 Task: Open a blank sheet, save the file as Nativeamericanheritage.odt and add heading 'Native American Heritage',with the parapraph 'Native American cultures and traditions are an integral part of US history. Recognizing and celebrating their contributions is essential. Native American tribes possess diverse languages, customs, and spiritual practices that have enriched the cultural fabric of the United States.'Apply Font Style Playfair Display And font size 14. Apply font style in  Heading 'Georgia' and font size 24 Change heading alignment to  Center and paragraph alignment to  Left
Action: Mouse moved to (277, 115)
Screenshot: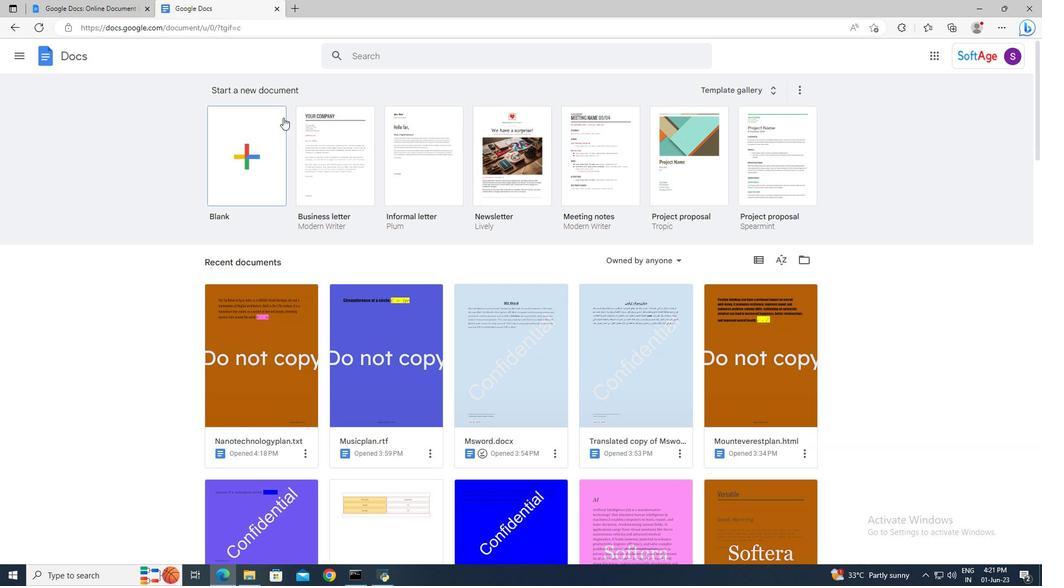 
Action: Mouse pressed left at (277, 115)
Screenshot: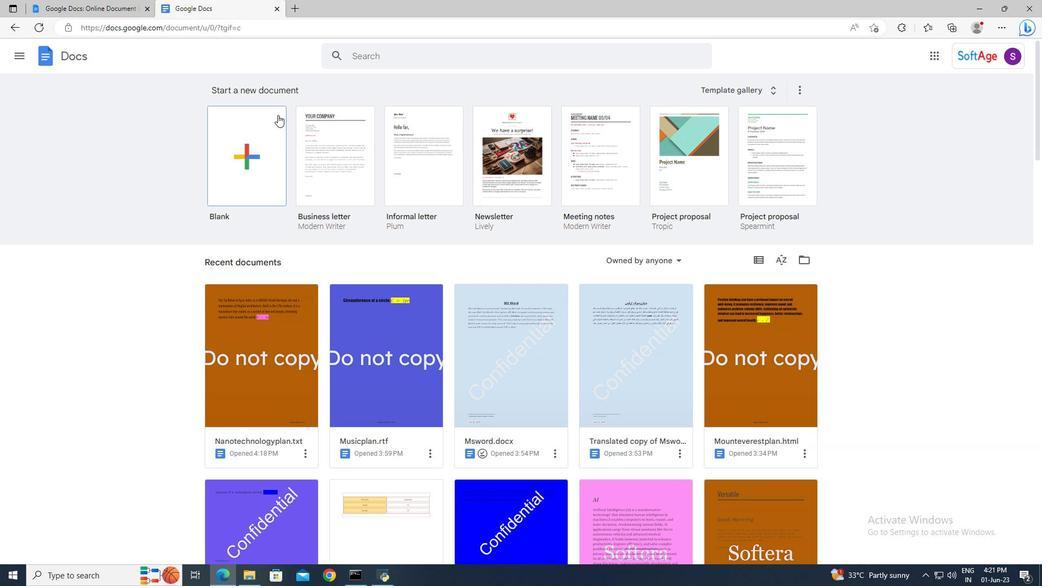 
Action: Mouse moved to (109, 52)
Screenshot: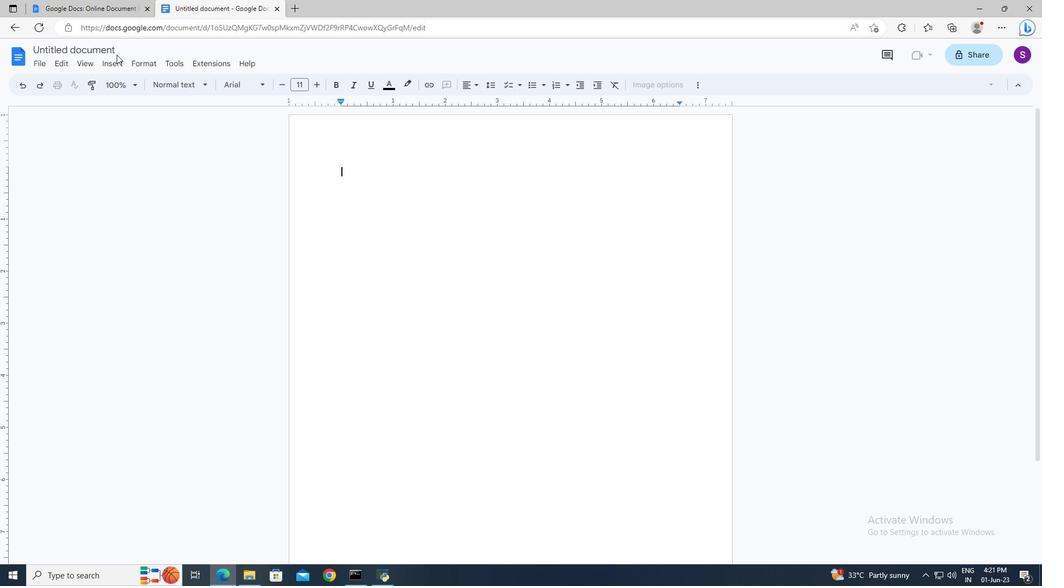 
Action: Mouse pressed left at (109, 52)
Screenshot: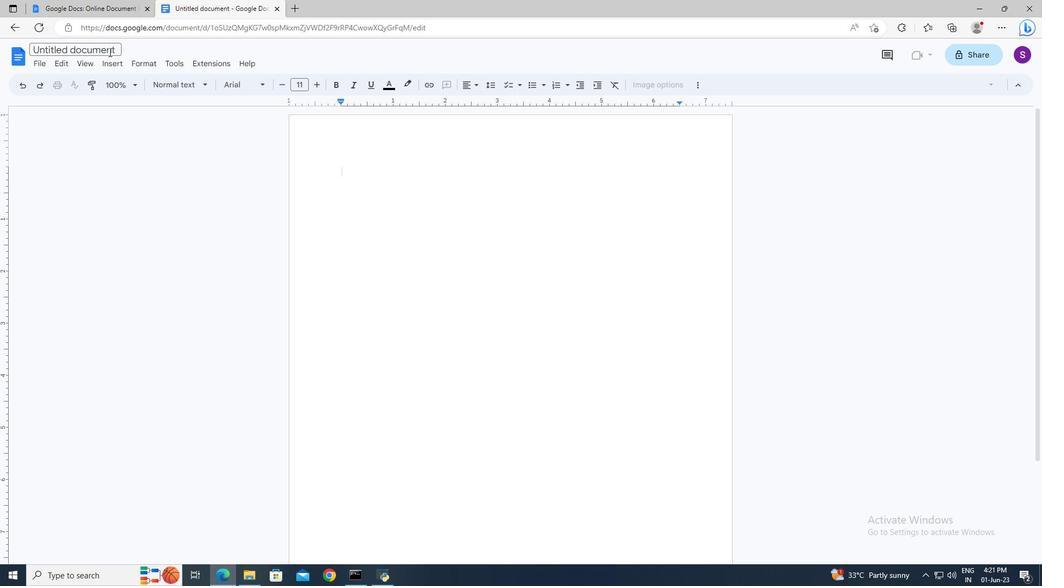 
Action: Key pressed <Key.delete><Key.shift>Nativeamericanheritage.odt<Key.enter>
Screenshot: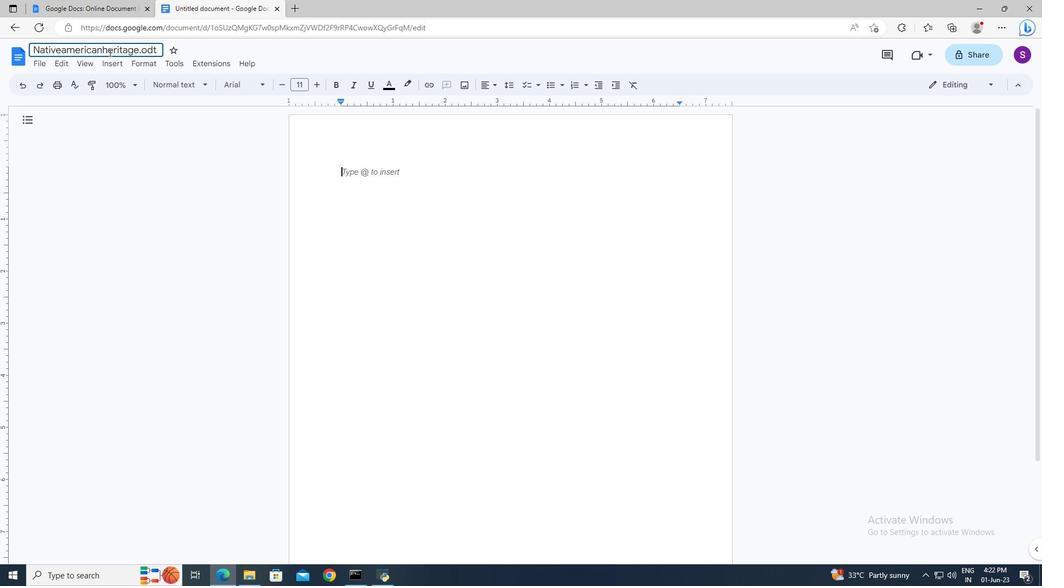 
Action: Mouse moved to (150, 89)
Screenshot: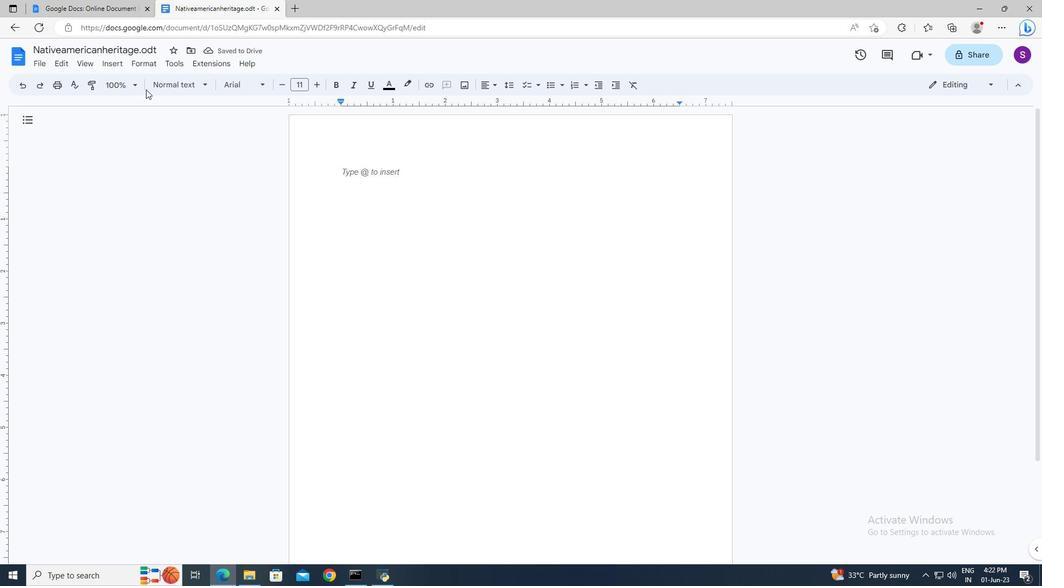 
Action: Mouse pressed left at (150, 89)
Screenshot: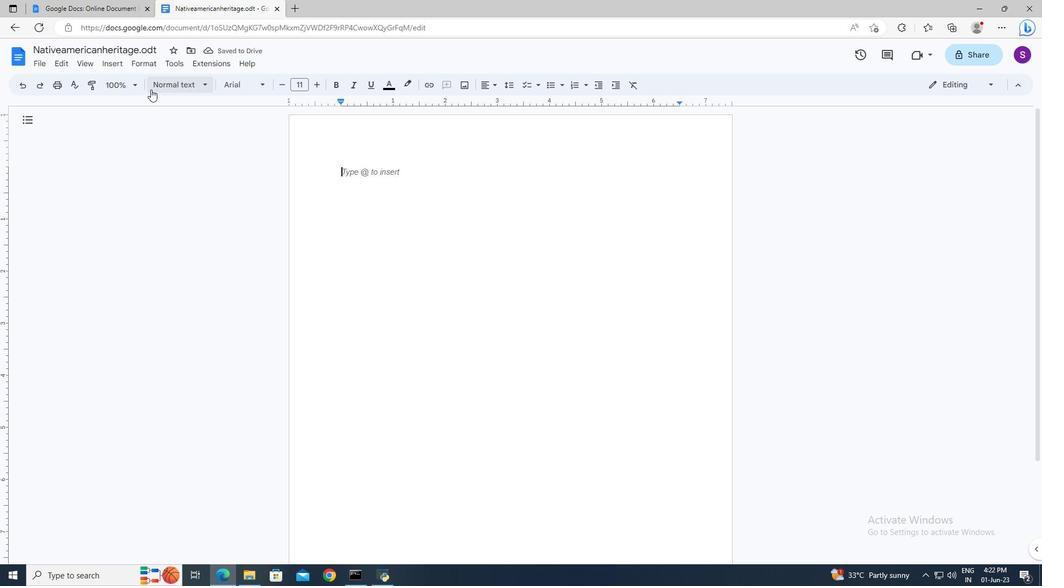 
Action: Mouse moved to (173, 221)
Screenshot: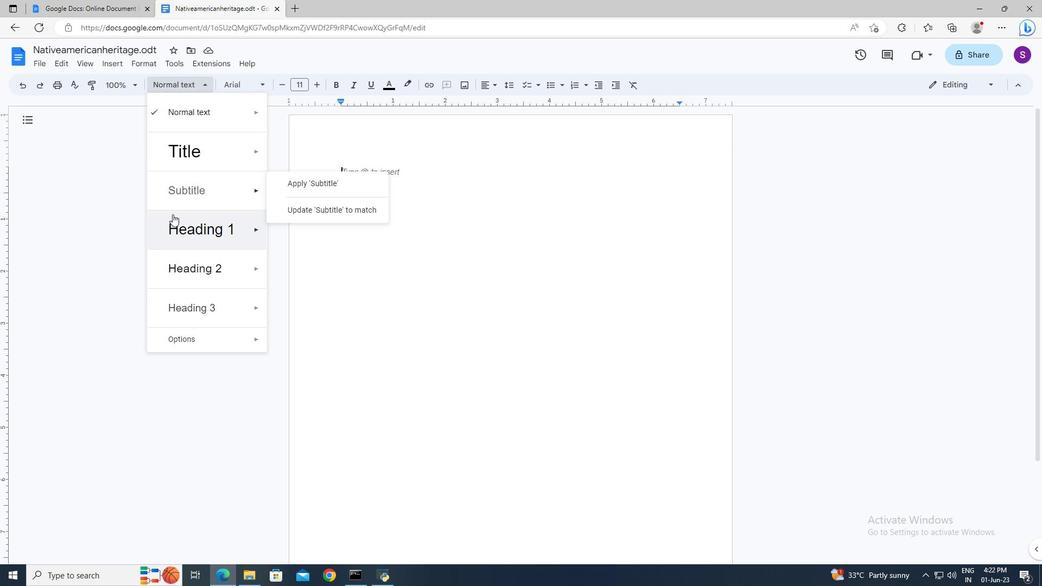
Action: Mouse pressed left at (173, 221)
Screenshot: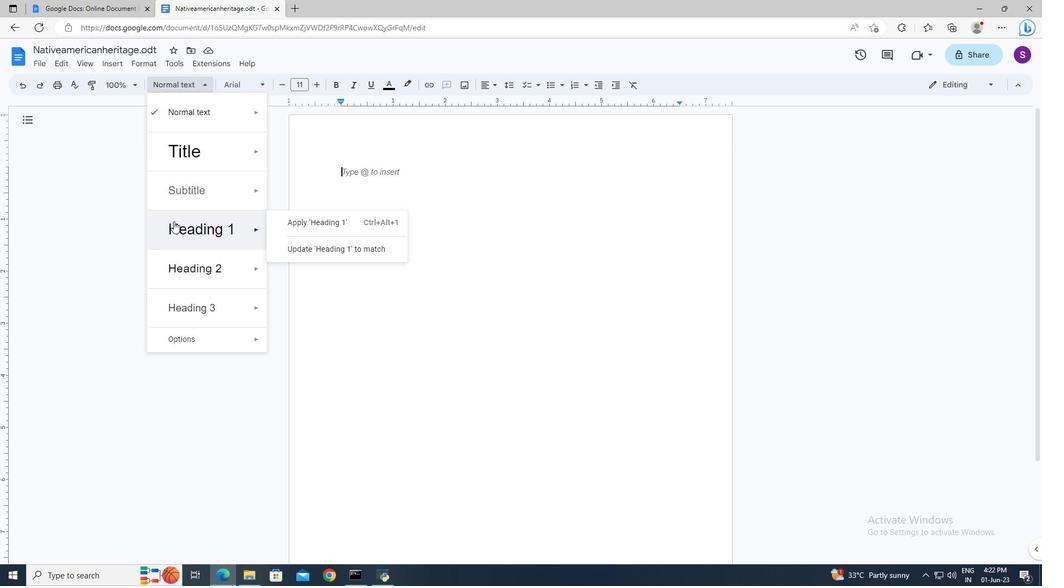 
Action: Key pressed <Key.shift>Native<Key.space><Key.shift>American<Key.space><Key.shift>Heritage<Key.enter><Key.shift>Native<Key.space><Key.shift>American<Key.space>cultures<Key.space>and<Key.space>traditions<Key.space>are<Key.space>an<Key.space>integral<Key.space>part<Key.space>of<Key.space><Key.shift>US<Key.space>history.<Key.space><Key.shift>Recognizing<Key.space>and<Key.space>celebrating<Key.space>their<Key.space>conr<Key.backspace>tributions<Key.space>is<Key.space>essential.<Key.space><Key.shift>Native<Key.space><Key.shift>American<Key.space>tribes<Key.space>possess<Key.space>diverse<Key.space>languages,<Key.space>customs,<Key.space>and<Key.space>spiritual<Key.space>practices<Key.space>that<Key.space>have<Key.space>enriched<Key.space>the<Key.space>cultural<Key.space>fabric<Key.space>of<Key.space>the<Key.space><Key.shift>United<Key.space><Key.shift_r>States.<Key.shift><Key.up>
Screenshot: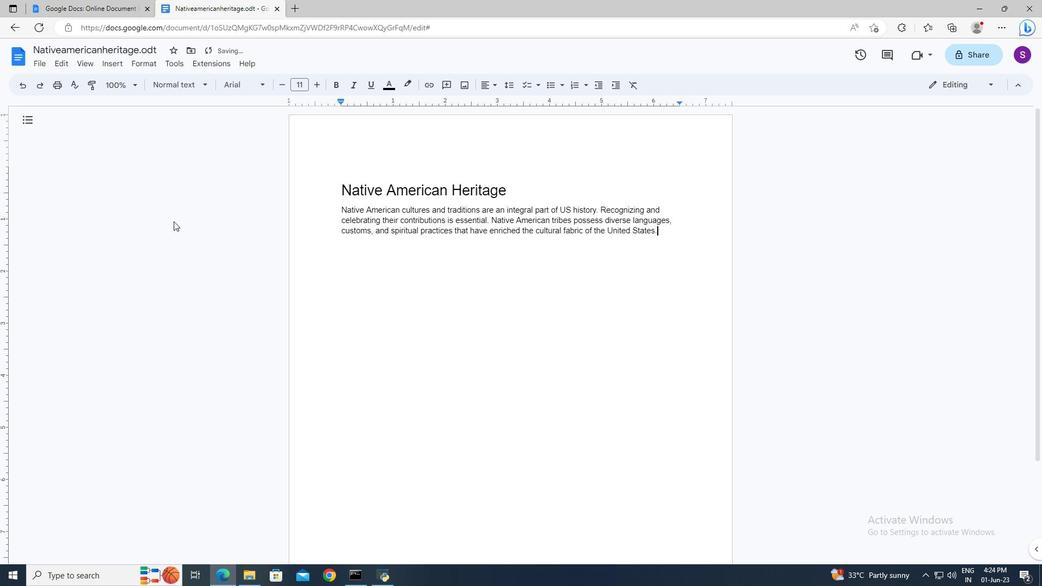 
Action: Mouse moved to (235, 90)
Screenshot: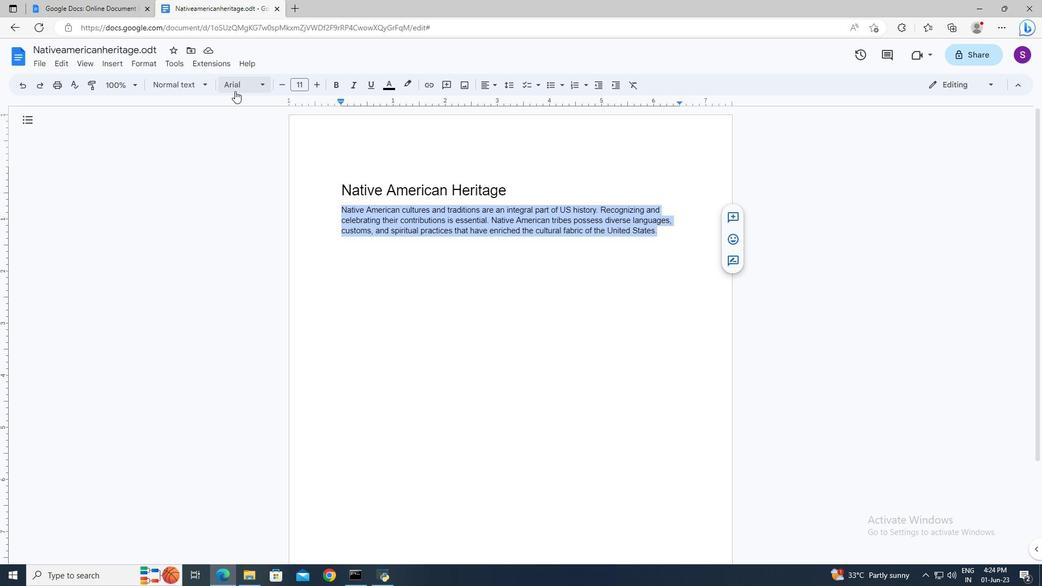 
Action: Mouse pressed left at (235, 90)
Screenshot: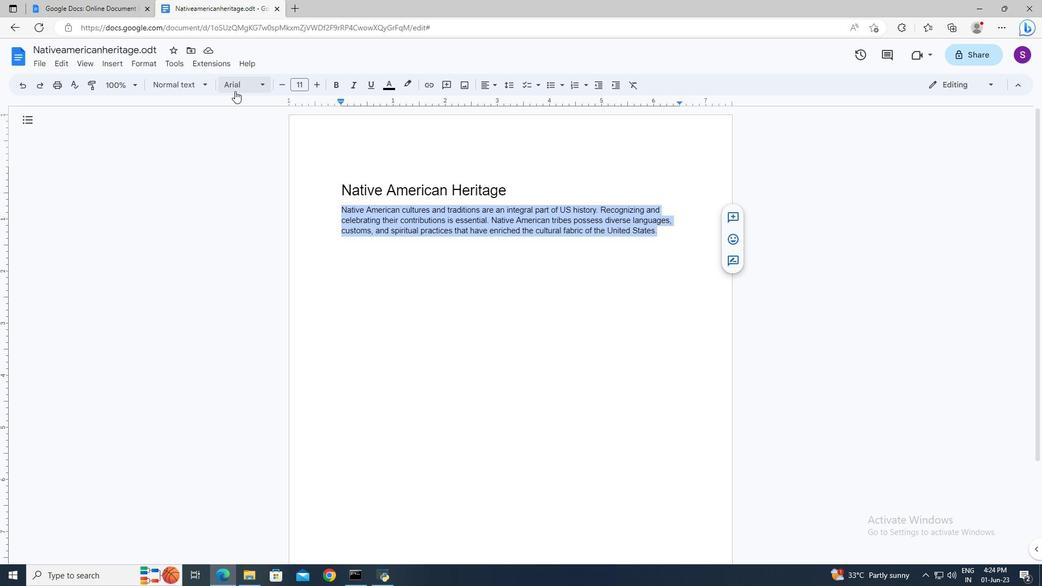 
Action: Mouse moved to (277, 467)
Screenshot: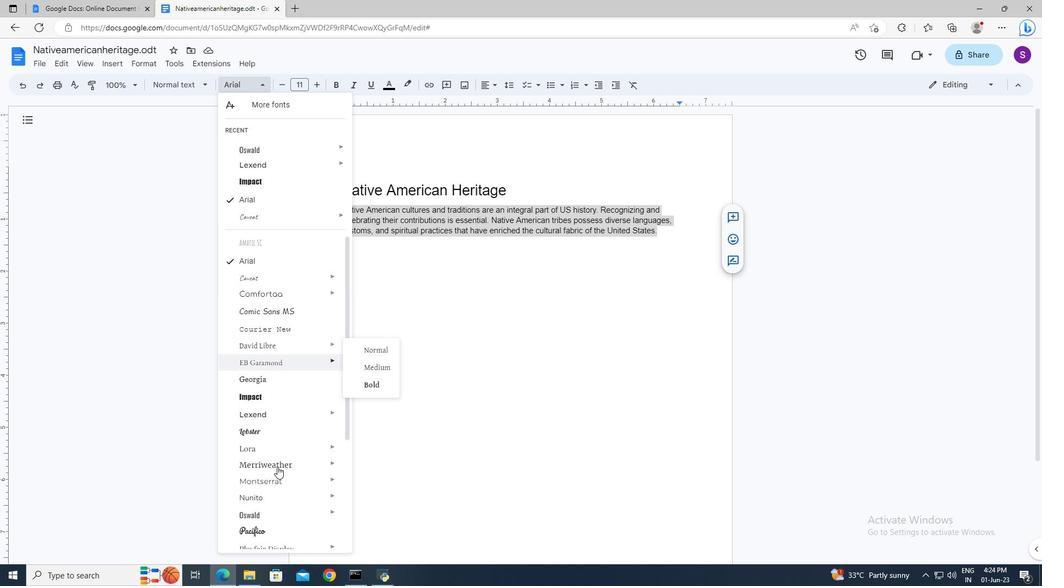 
Action: Mouse scrolled (277, 467) with delta (0, 0)
Screenshot: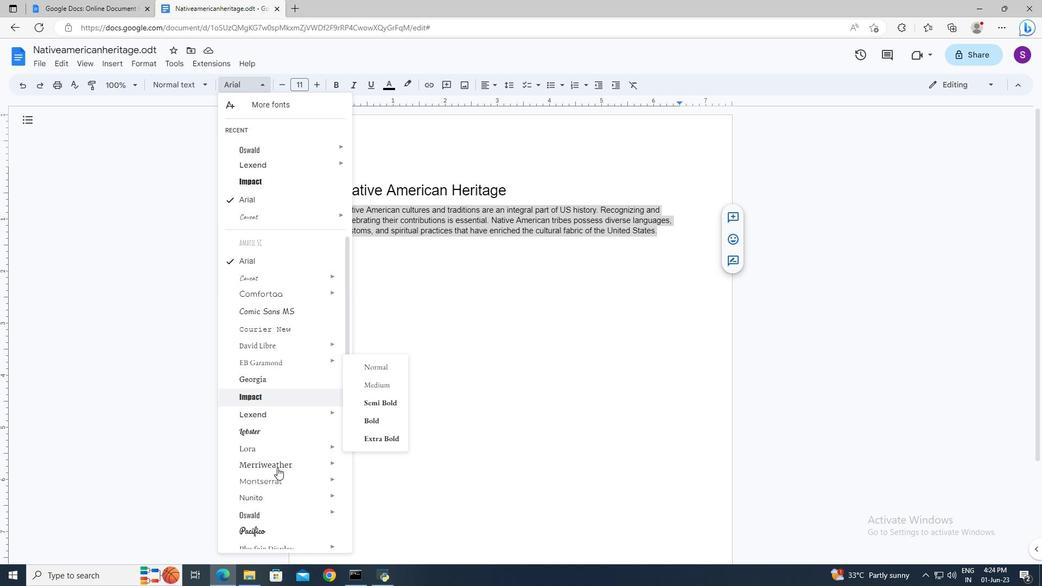 
Action: Mouse scrolled (277, 467) with delta (0, 0)
Screenshot: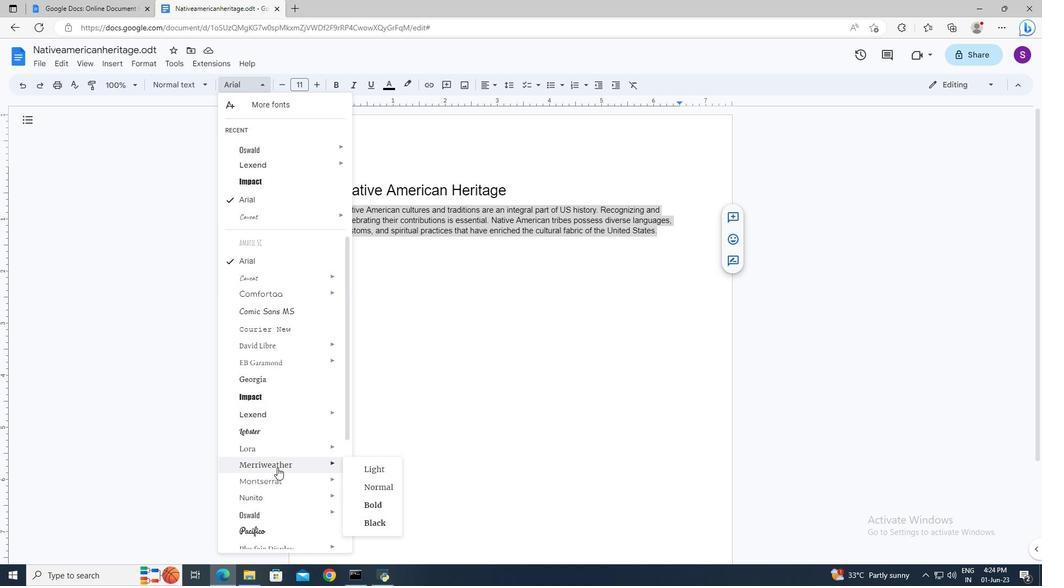 
Action: Mouse scrolled (277, 467) with delta (0, 0)
Screenshot: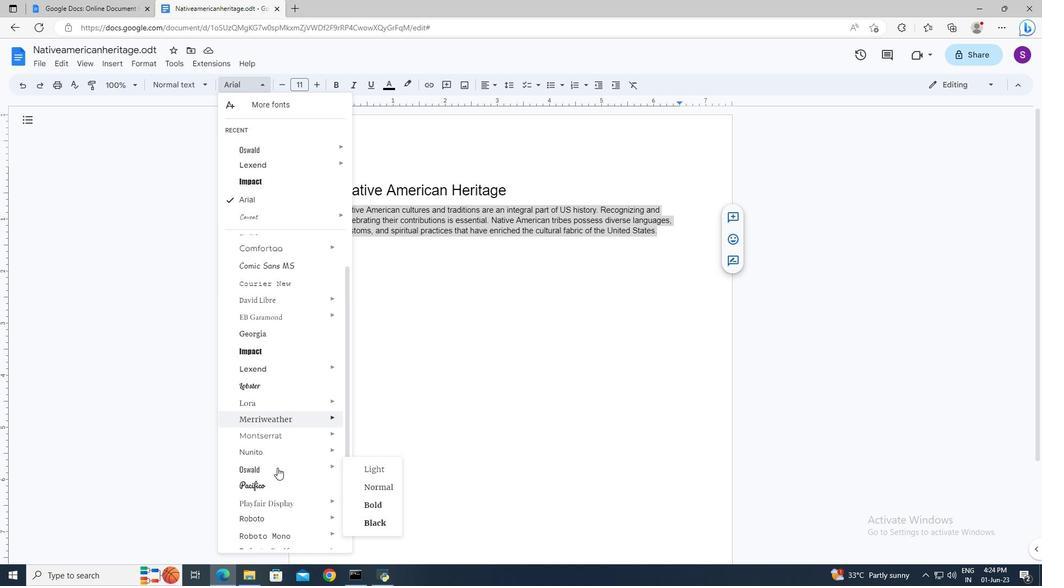 
Action: Mouse moved to (280, 458)
Screenshot: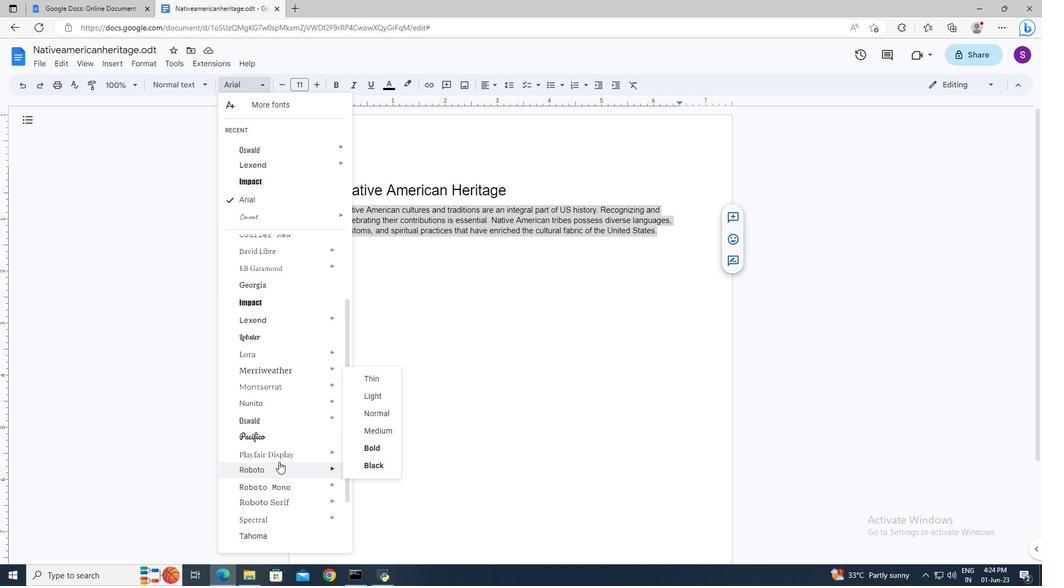 
Action: Mouse pressed left at (280, 458)
Screenshot: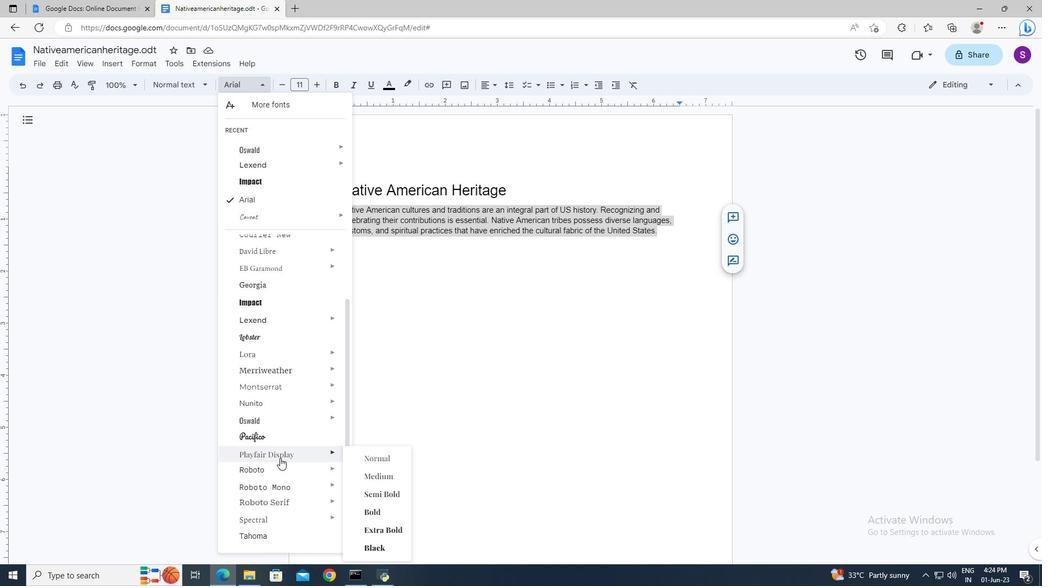 
Action: Mouse moved to (301, 89)
Screenshot: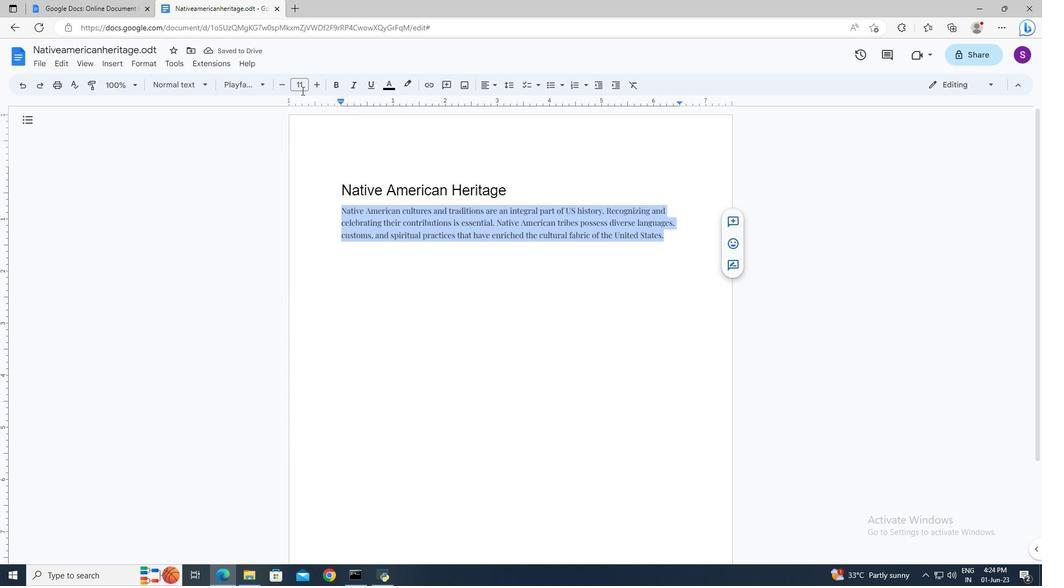 
Action: Mouse pressed left at (301, 89)
Screenshot: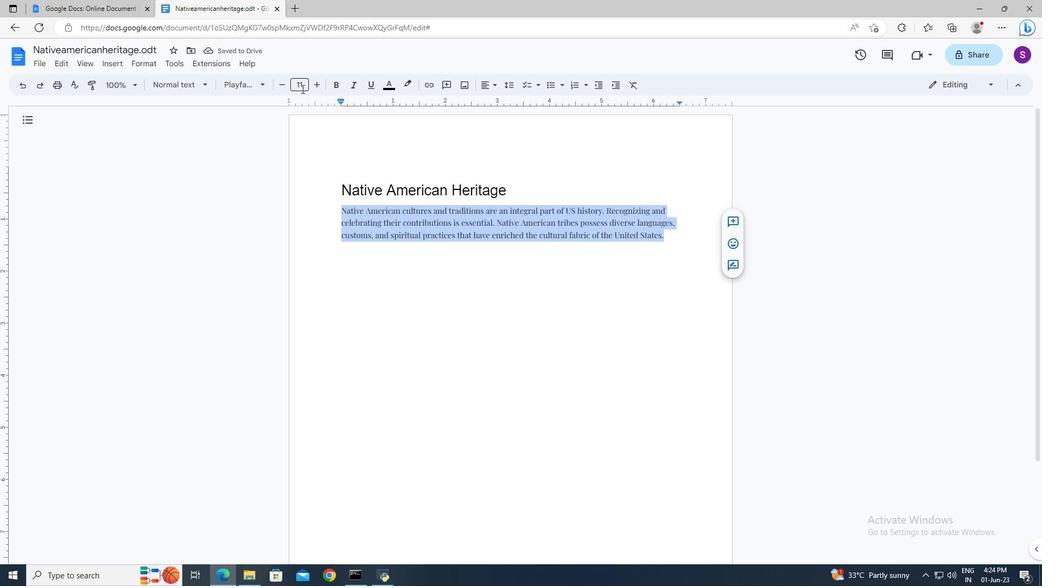 
Action: Key pressed 14<Key.enter>
Screenshot: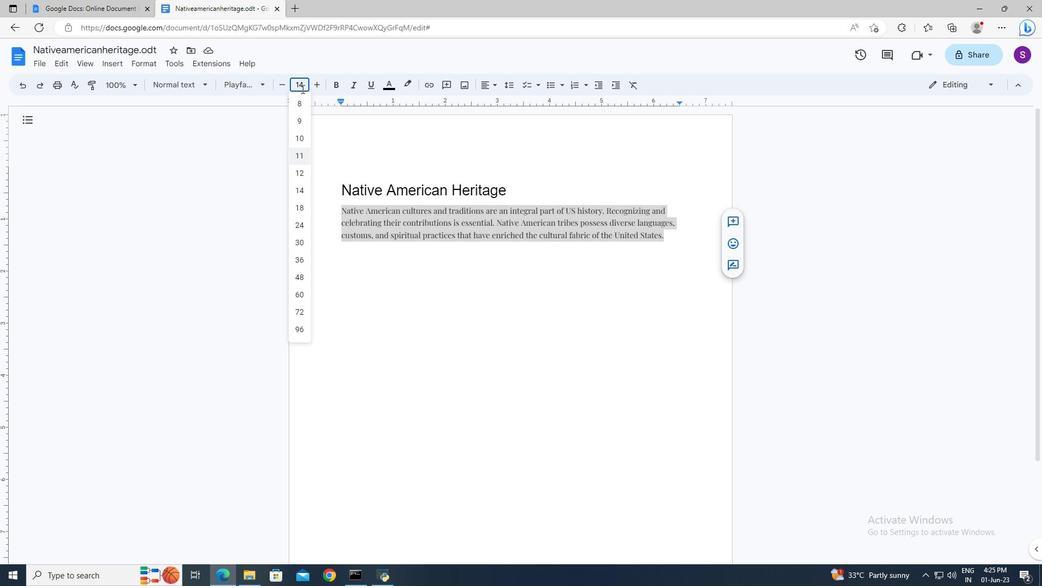 
Action: Mouse moved to (340, 188)
Screenshot: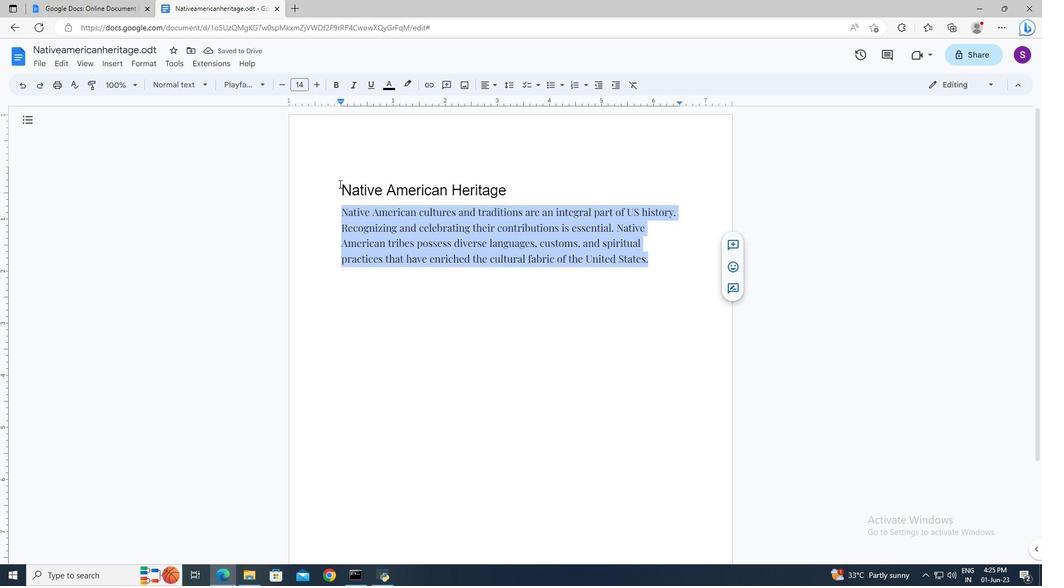 
Action: Mouse pressed left at (340, 188)
Screenshot: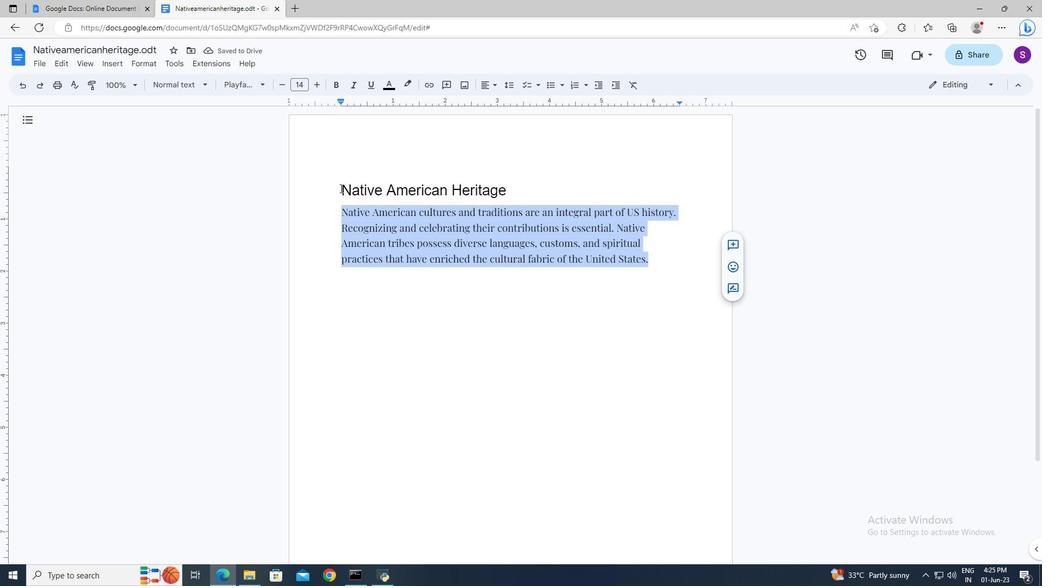 
Action: Key pressed <Key.shift><Key.down><Key.left>
Screenshot: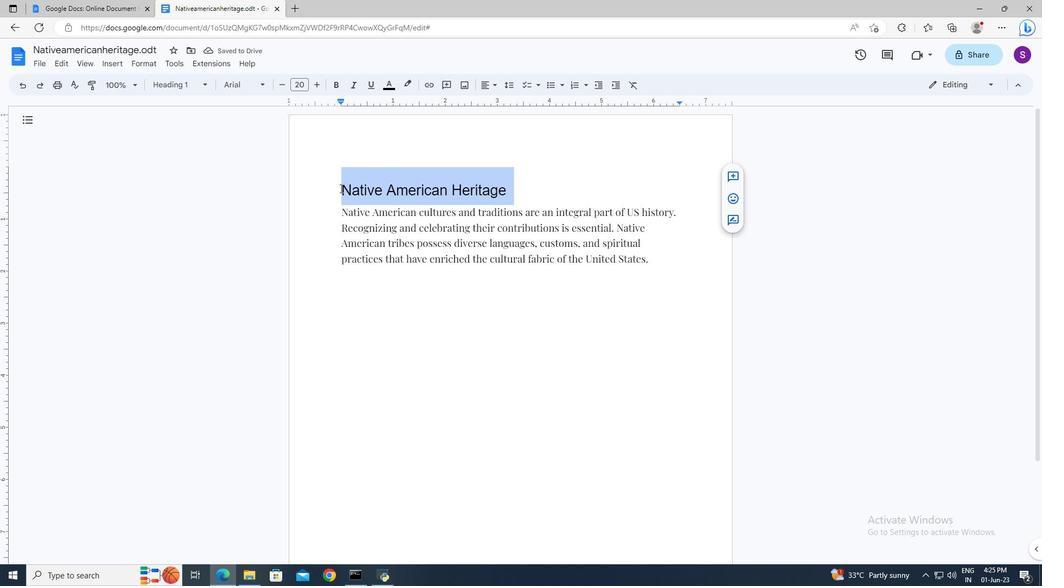 
Action: Mouse moved to (264, 89)
Screenshot: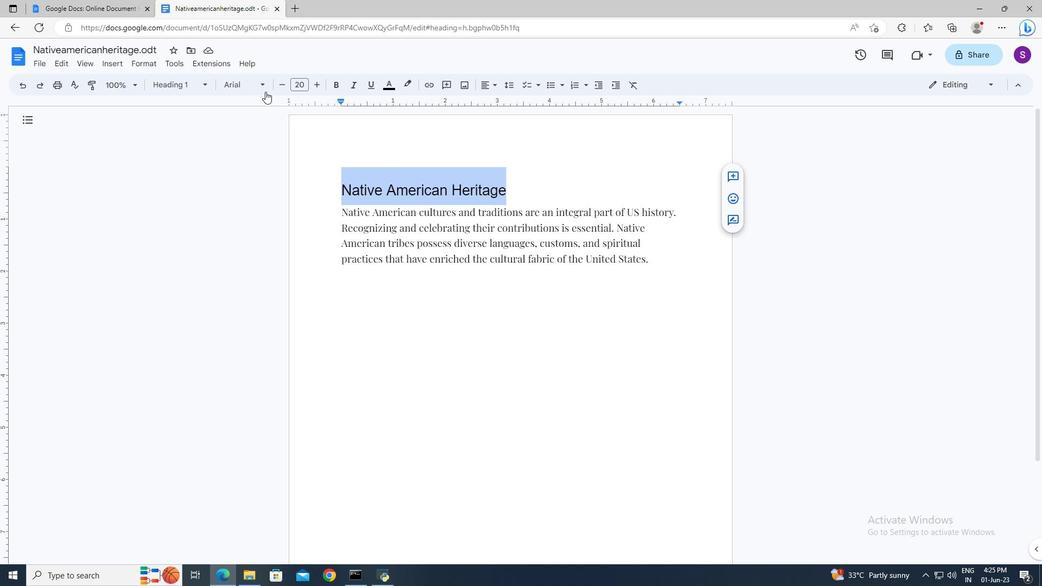 
Action: Mouse pressed left at (264, 89)
Screenshot: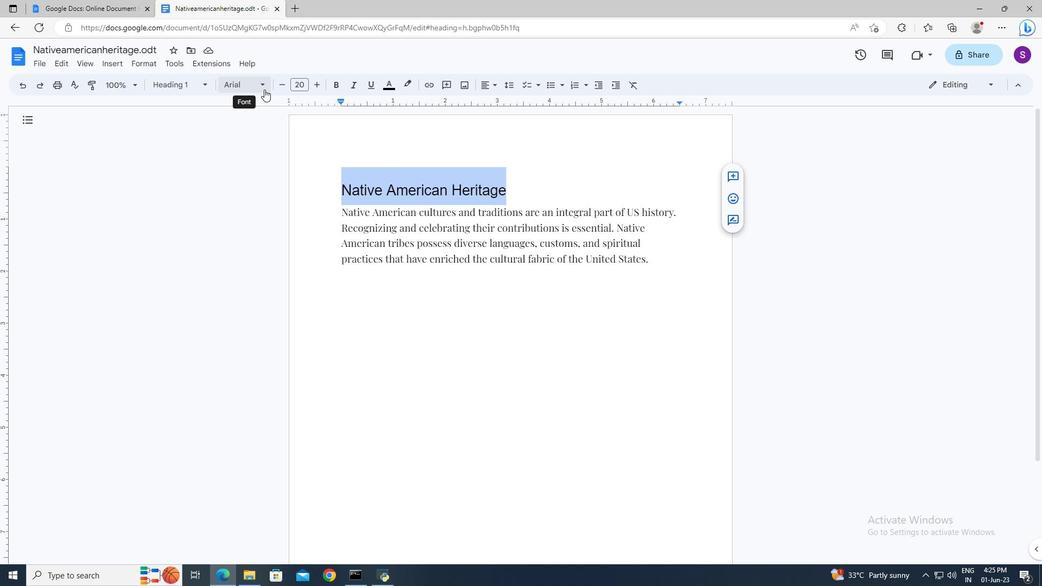 
Action: Mouse moved to (262, 374)
Screenshot: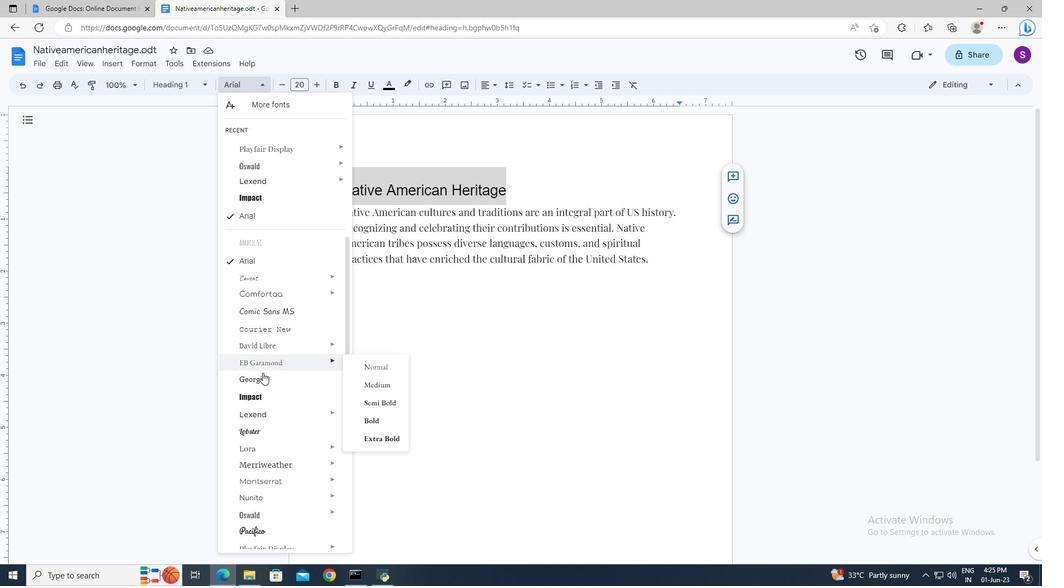 
Action: Mouse pressed left at (262, 374)
Screenshot: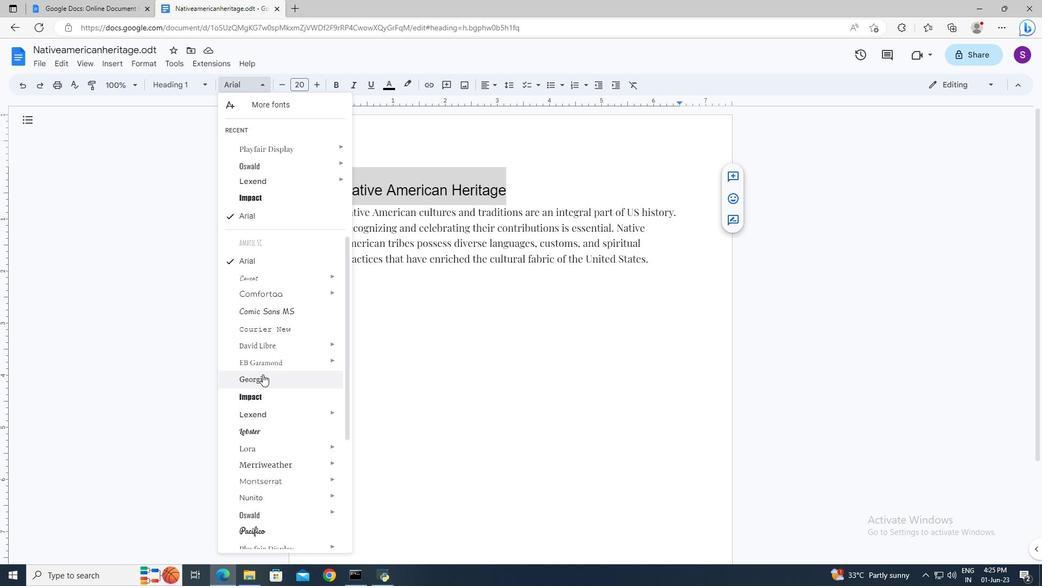 
Action: Mouse moved to (302, 86)
Screenshot: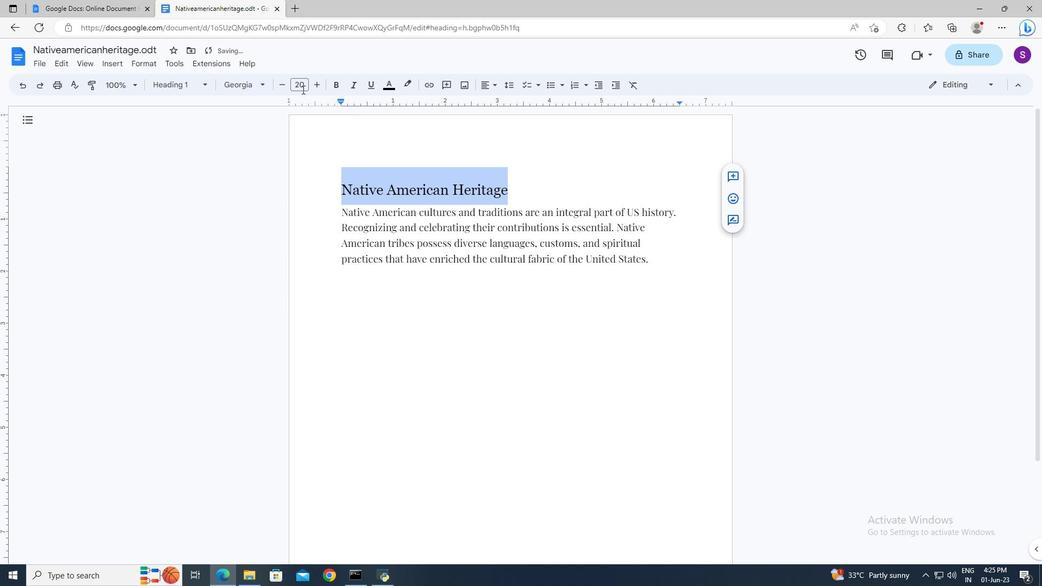 
Action: Mouse pressed left at (302, 86)
Screenshot: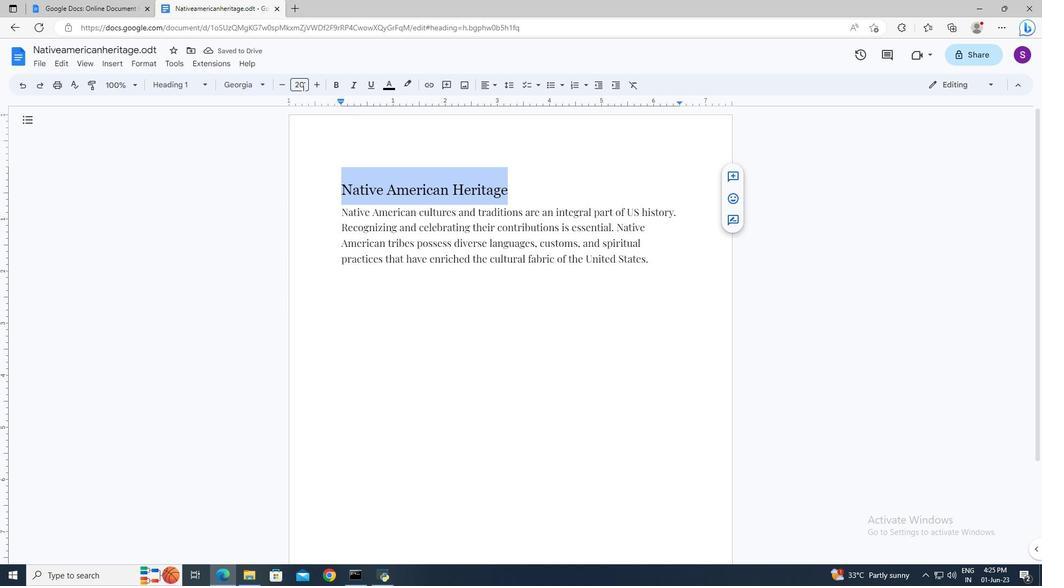
Action: Key pressed 24<Key.enter>
Screenshot: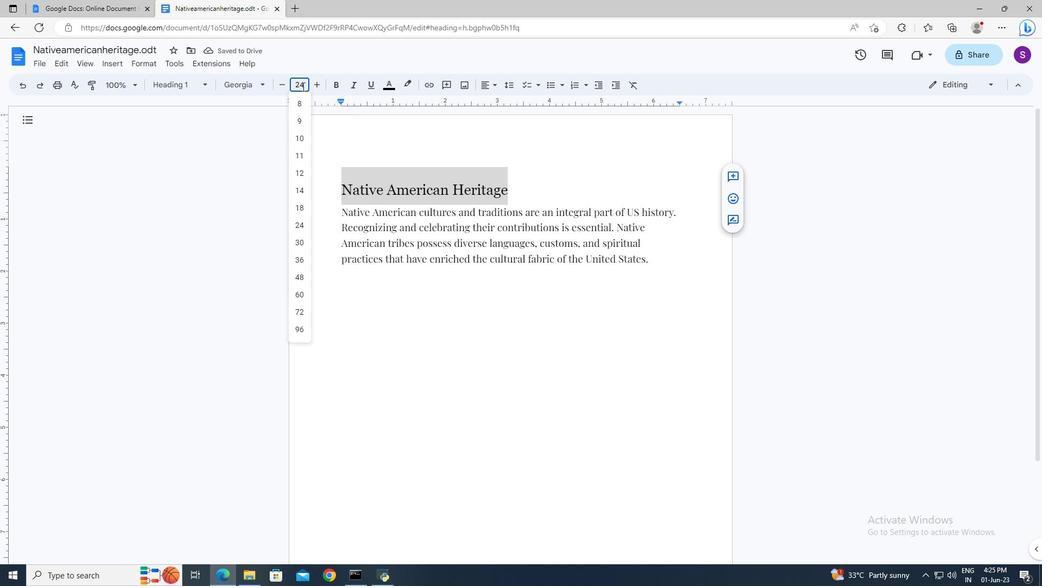 
Action: Mouse moved to (480, 85)
Screenshot: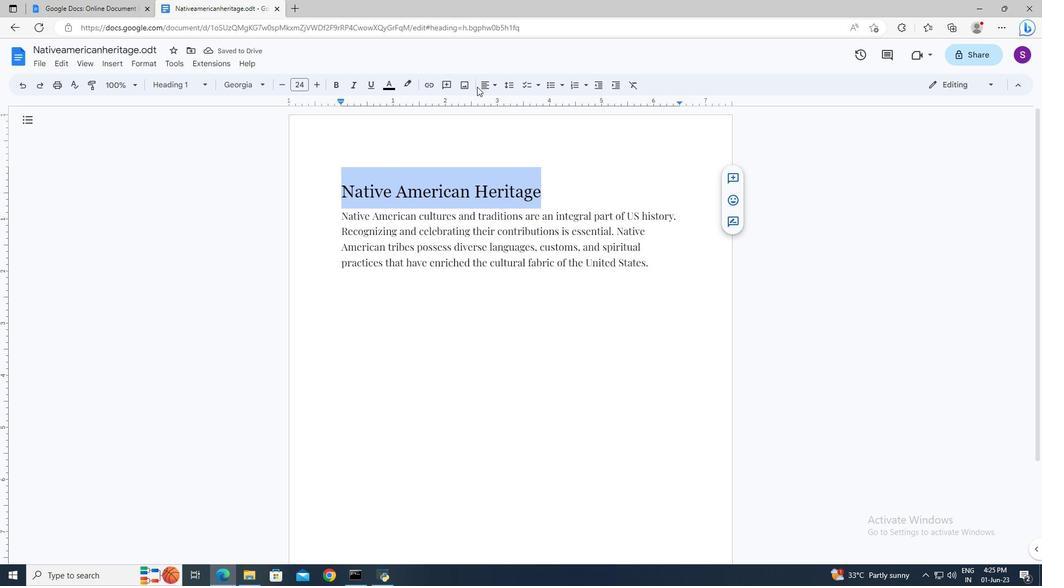 
Action: Mouse pressed left at (480, 85)
Screenshot: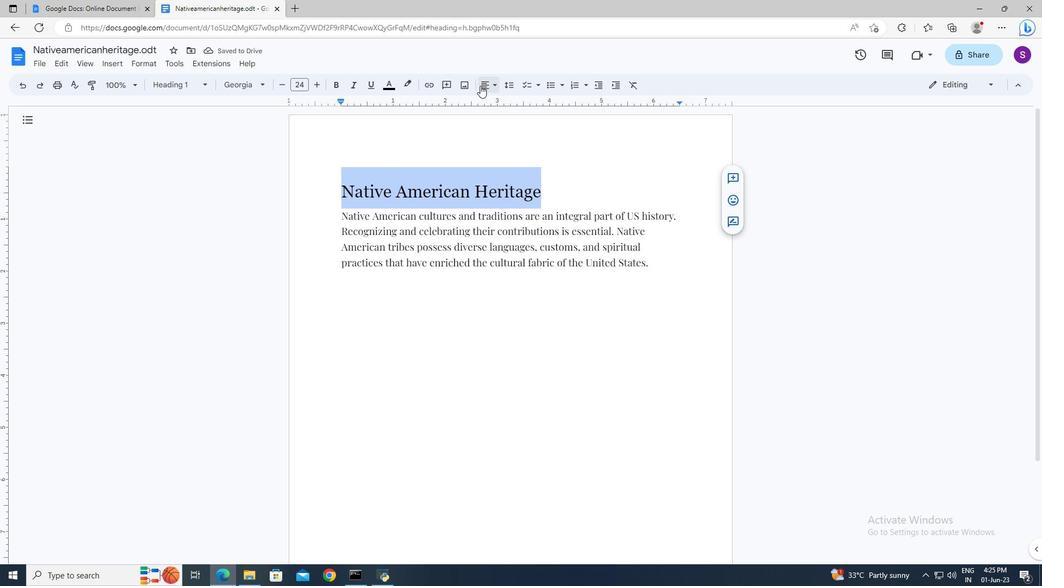 
Action: Mouse moved to (500, 105)
Screenshot: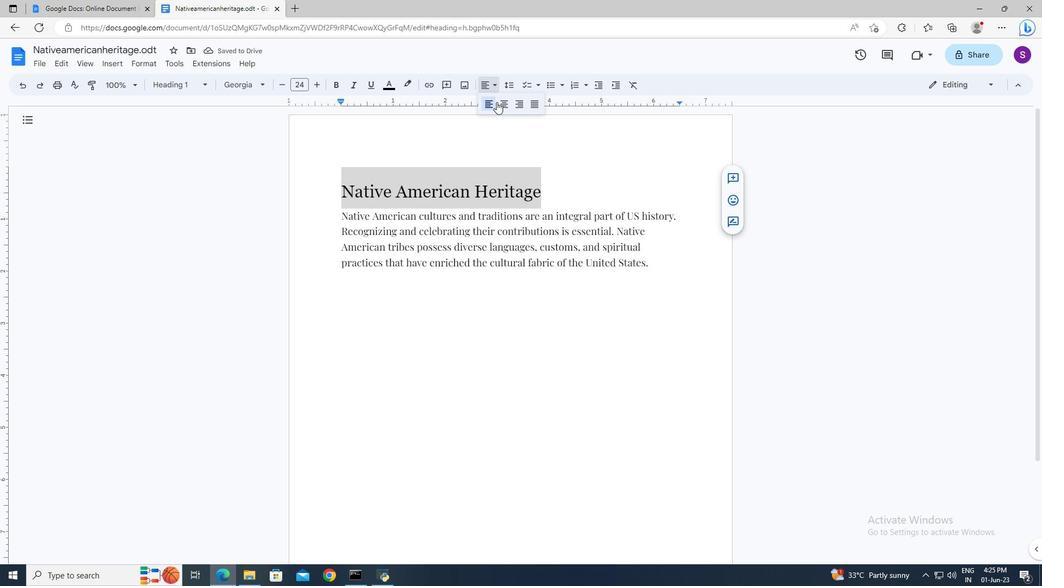 
Action: Mouse pressed left at (500, 105)
Screenshot: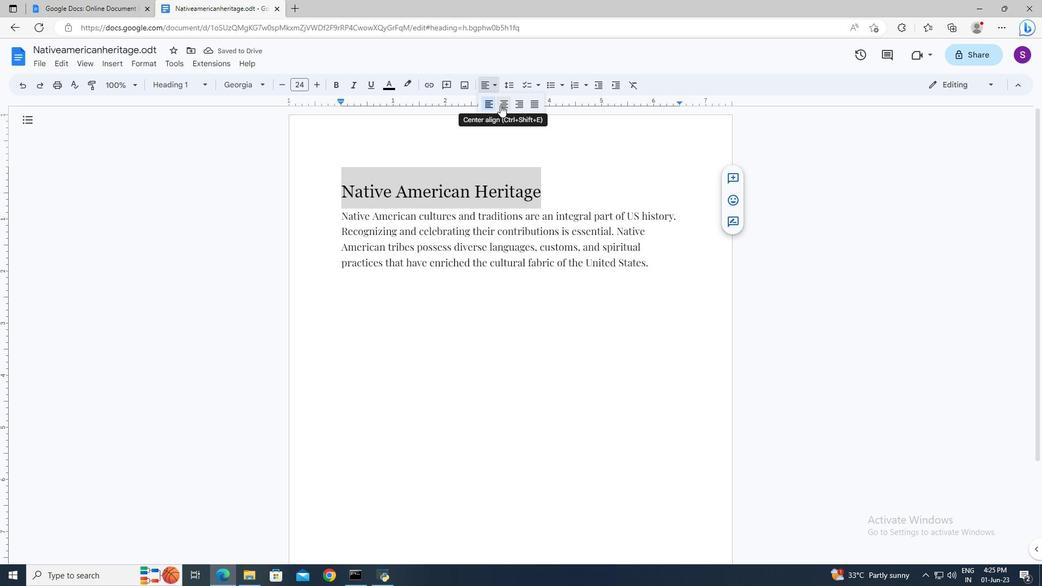 
Action: Mouse moved to (341, 214)
Screenshot: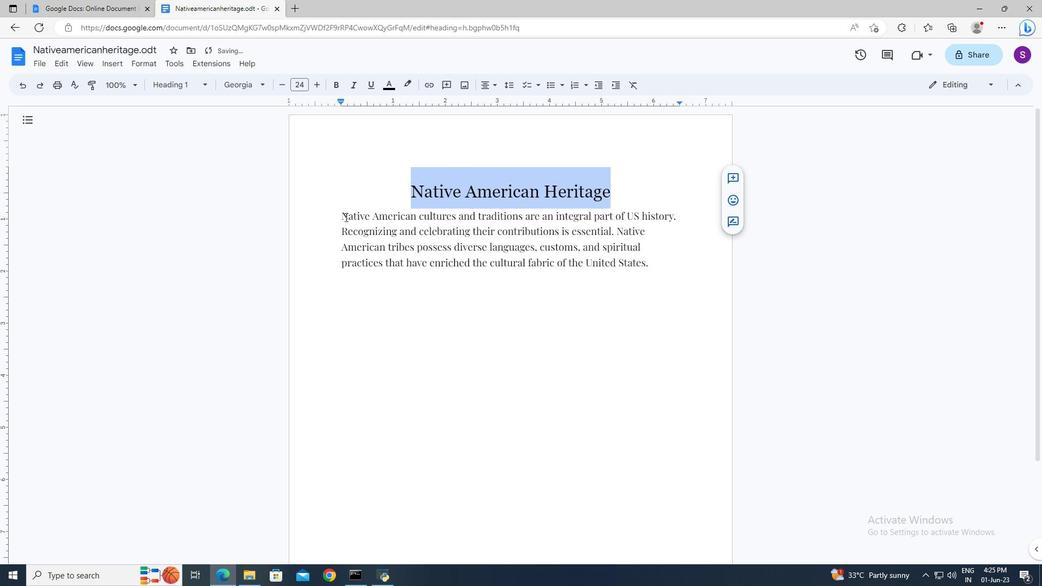 
Action: Mouse pressed left at (341, 214)
Screenshot: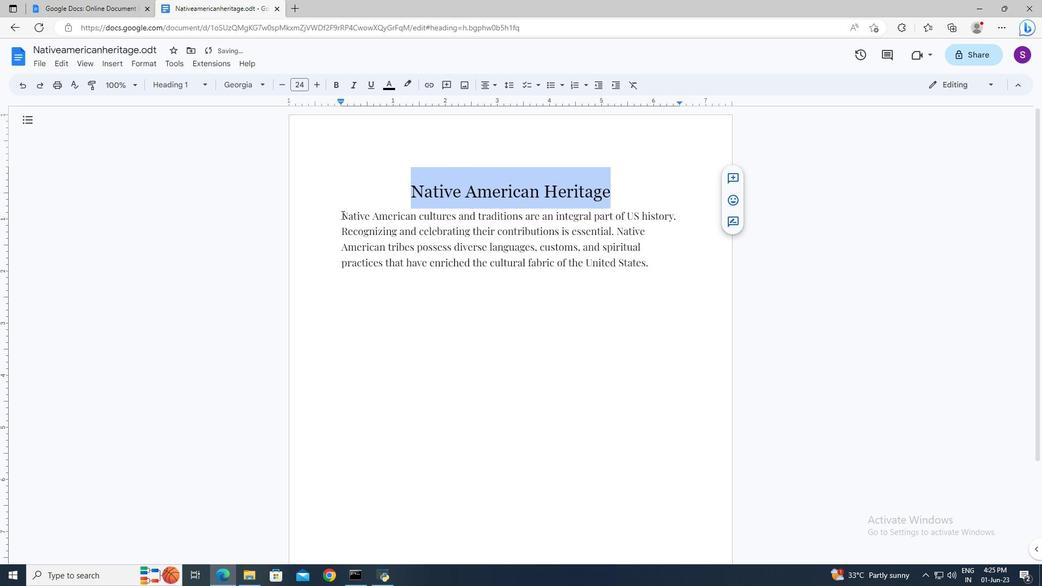 
Action: Key pressed <Key.shift><Key.down>
Screenshot: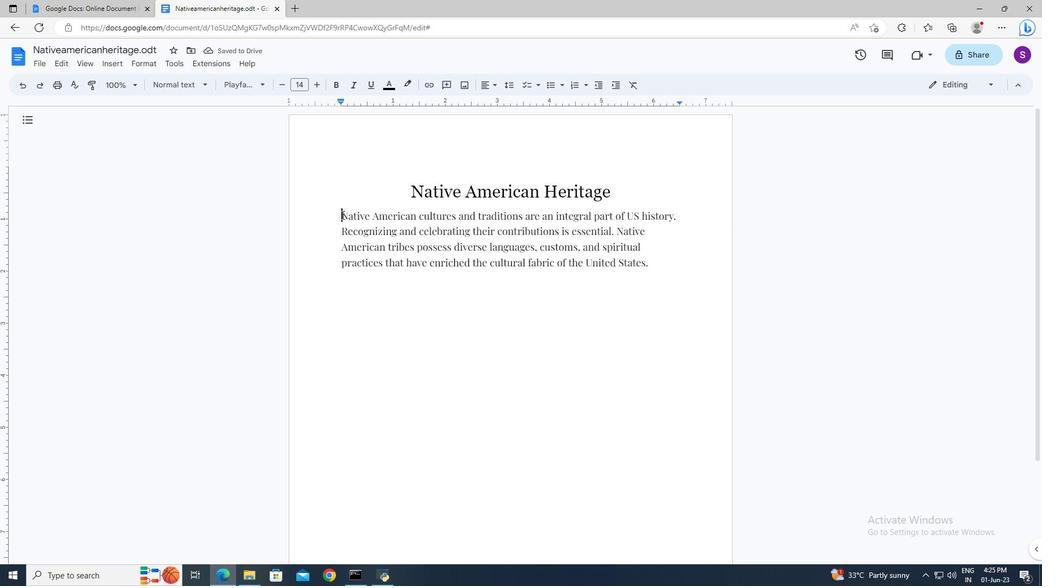 
Action: Mouse moved to (486, 91)
Screenshot: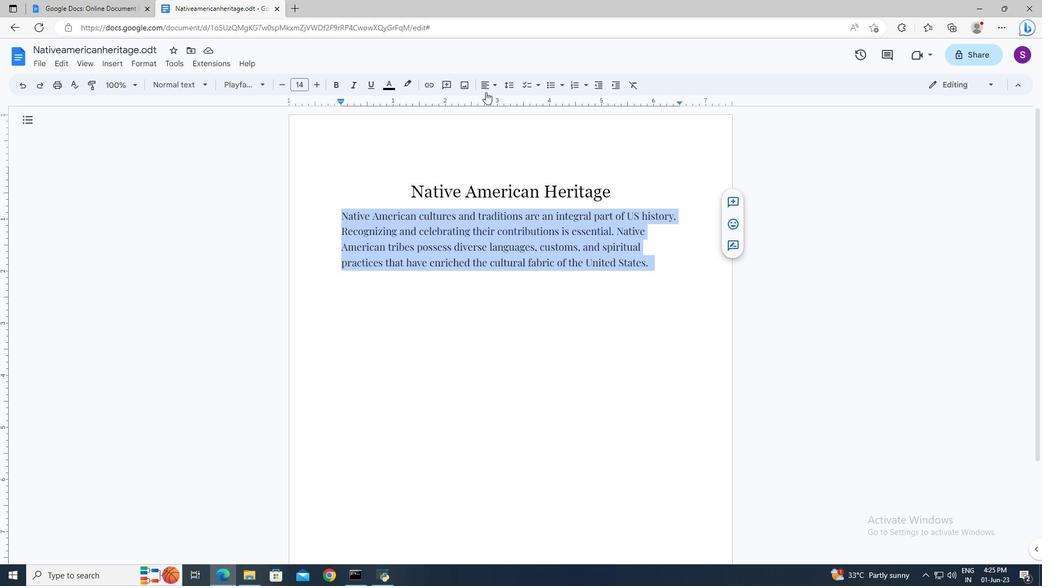 
Action: Mouse pressed left at (486, 91)
Screenshot: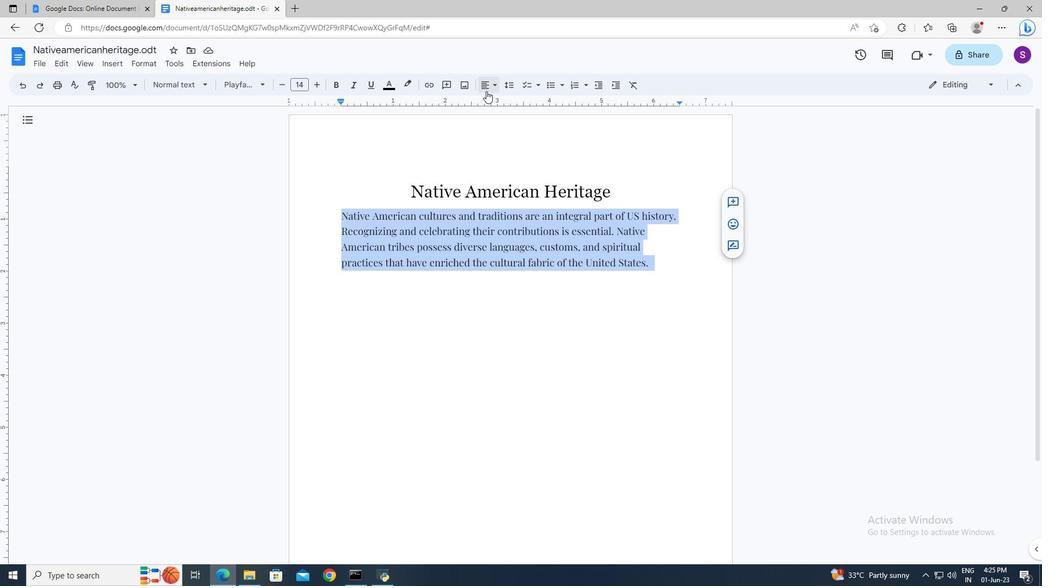 
Action: Mouse moved to (487, 99)
Screenshot: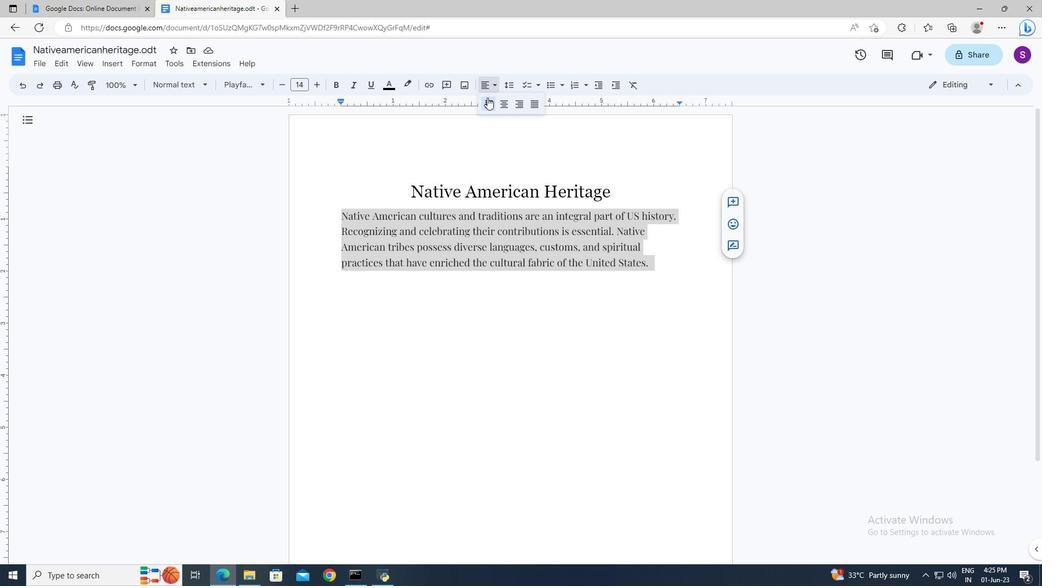 
Action: Mouse pressed left at (487, 99)
Screenshot: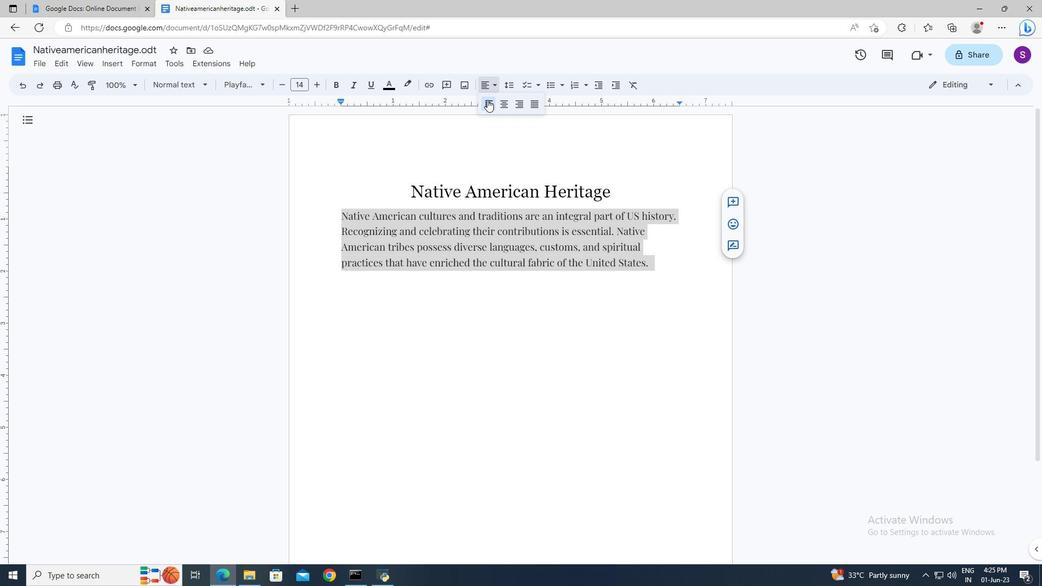 
Action: Mouse moved to (653, 261)
Screenshot: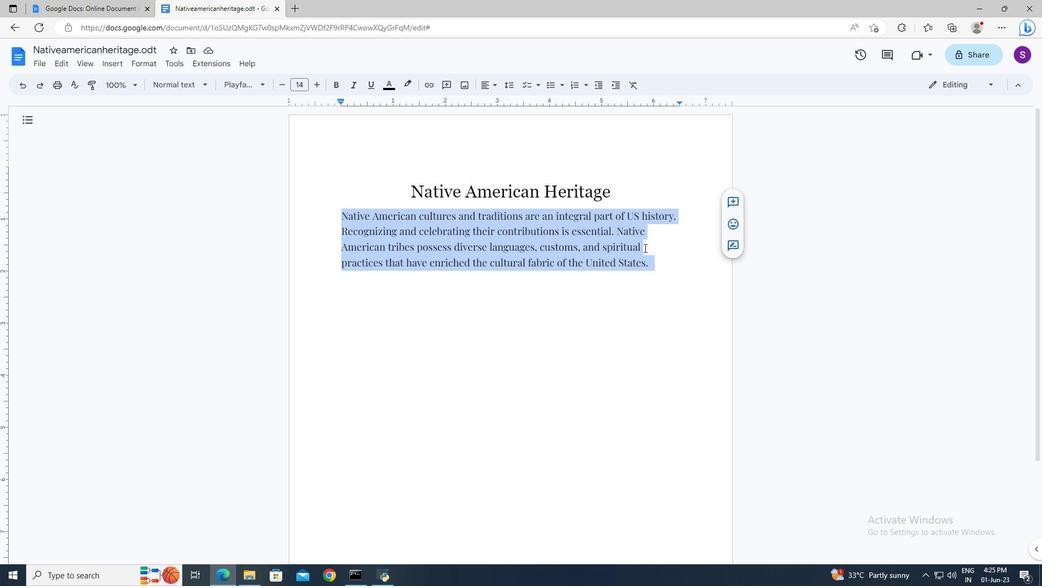 
Action: Mouse pressed left at (653, 261)
Screenshot: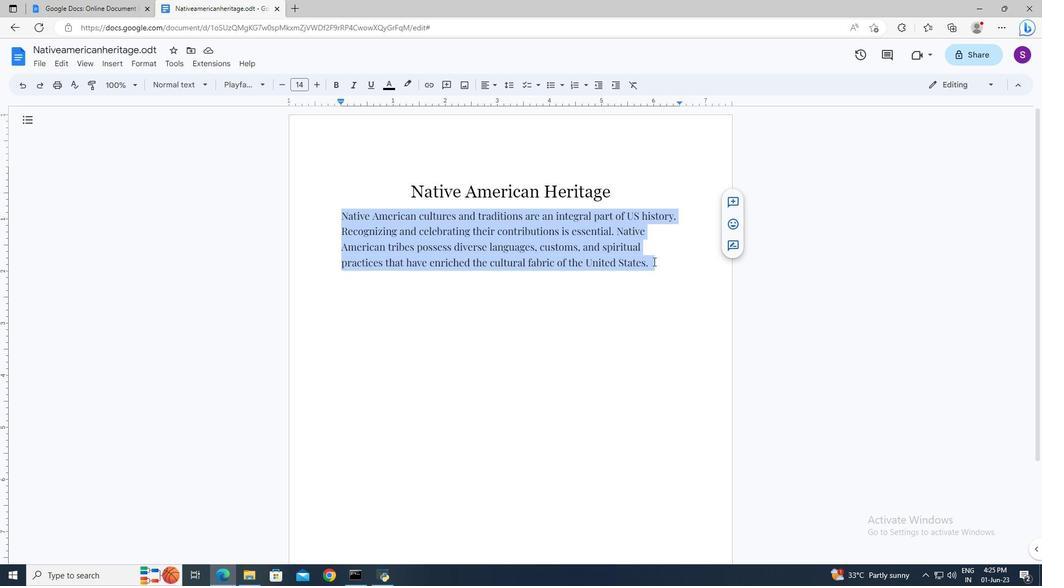 
